 Task: In the  document dashboard.htmlSelect Headings and apply  'Italics' Select the text and align it to the  'Center'. Select the table and apply  All Borders
Action: Mouse moved to (404, 213)
Screenshot: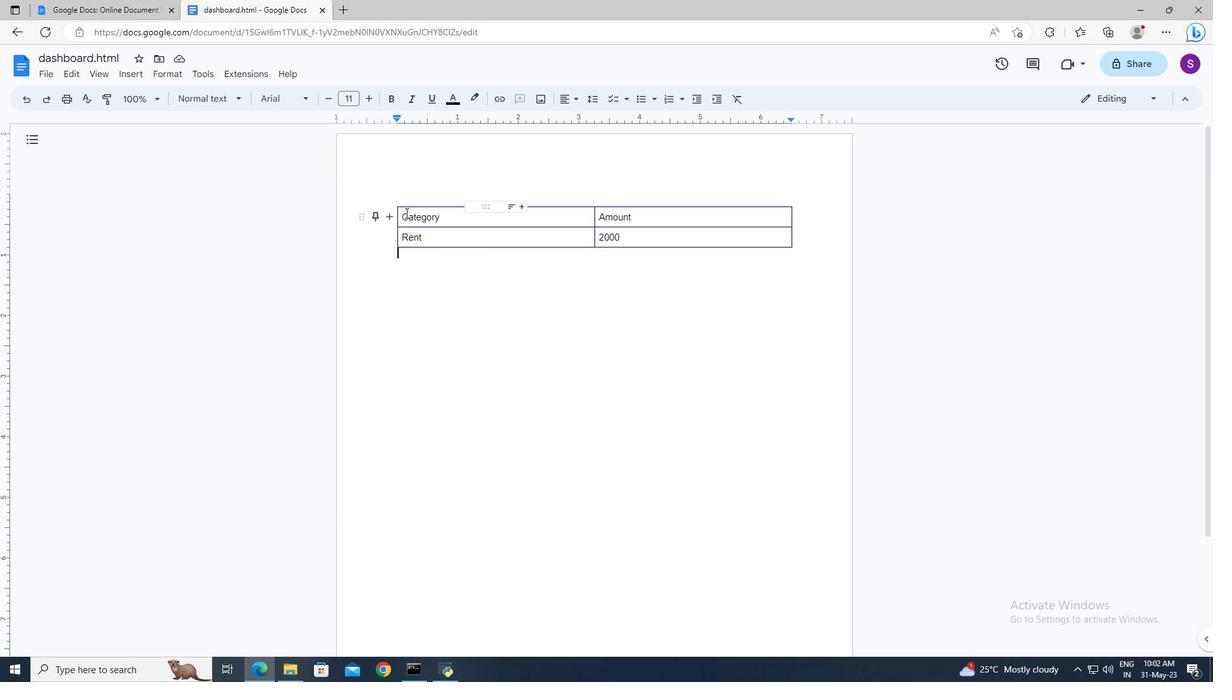 
Action: Mouse pressed left at (404, 213)
Screenshot: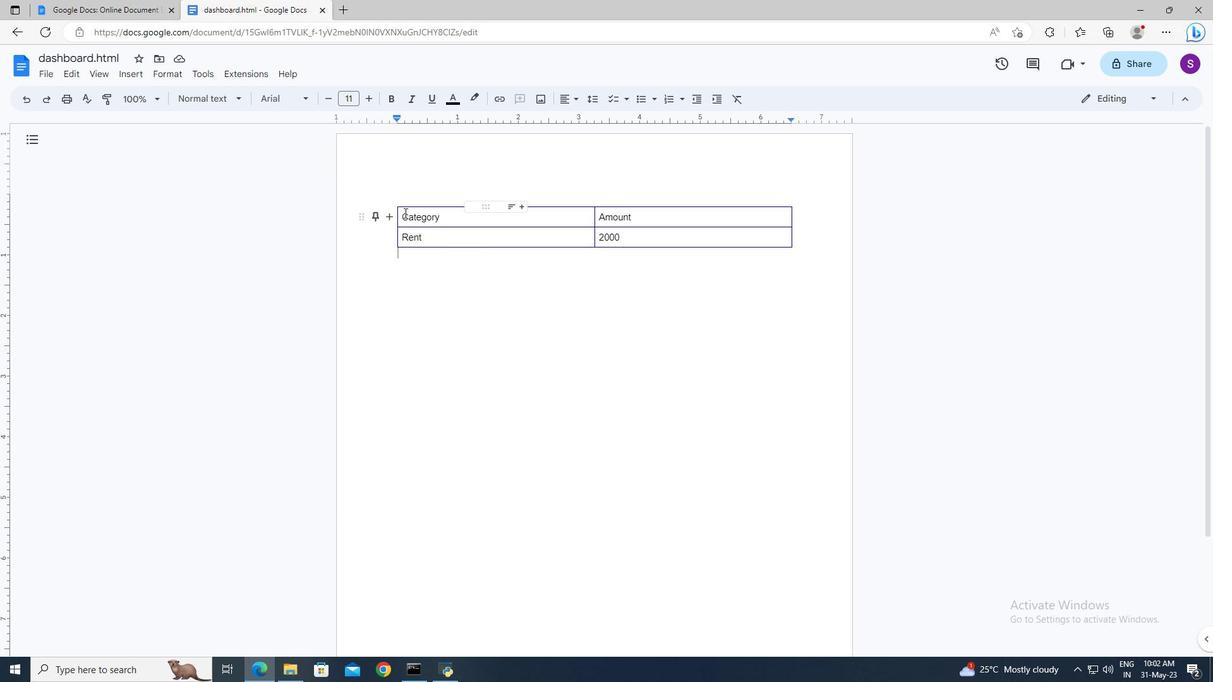 
Action: Mouse moved to (405, 218)
Screenshot: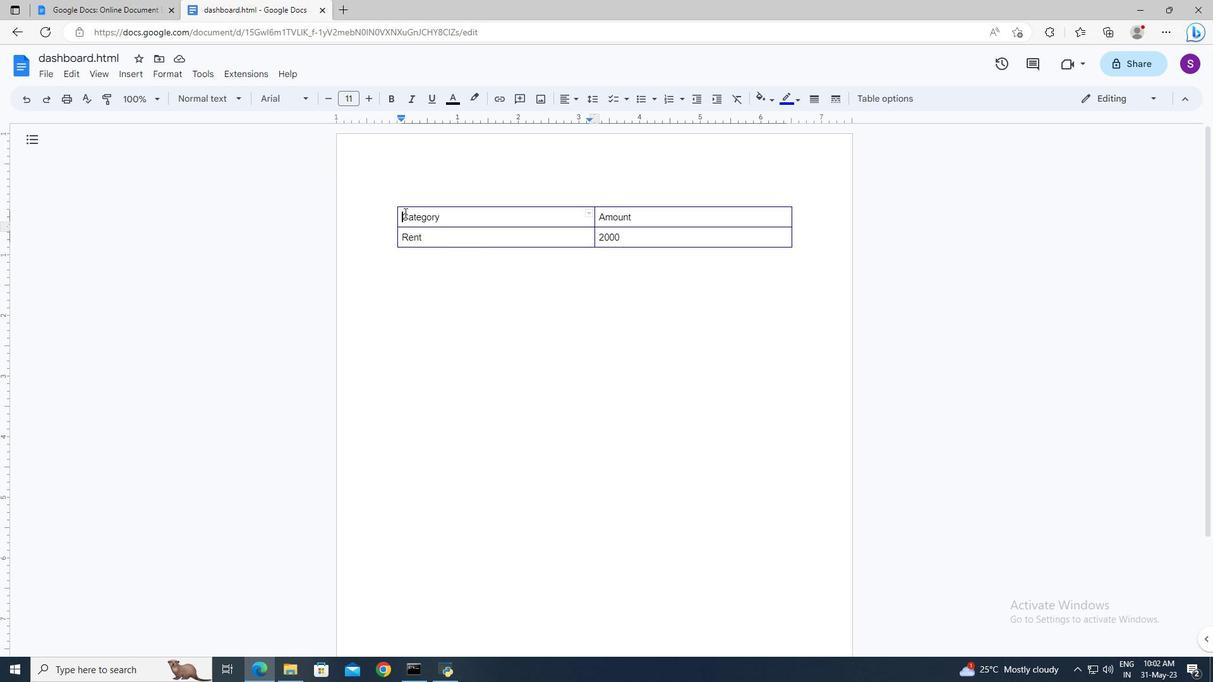 
Action: Key pressed <Key.shift><Key.right><Key.right><Key.right><Key.right>
Screenshot: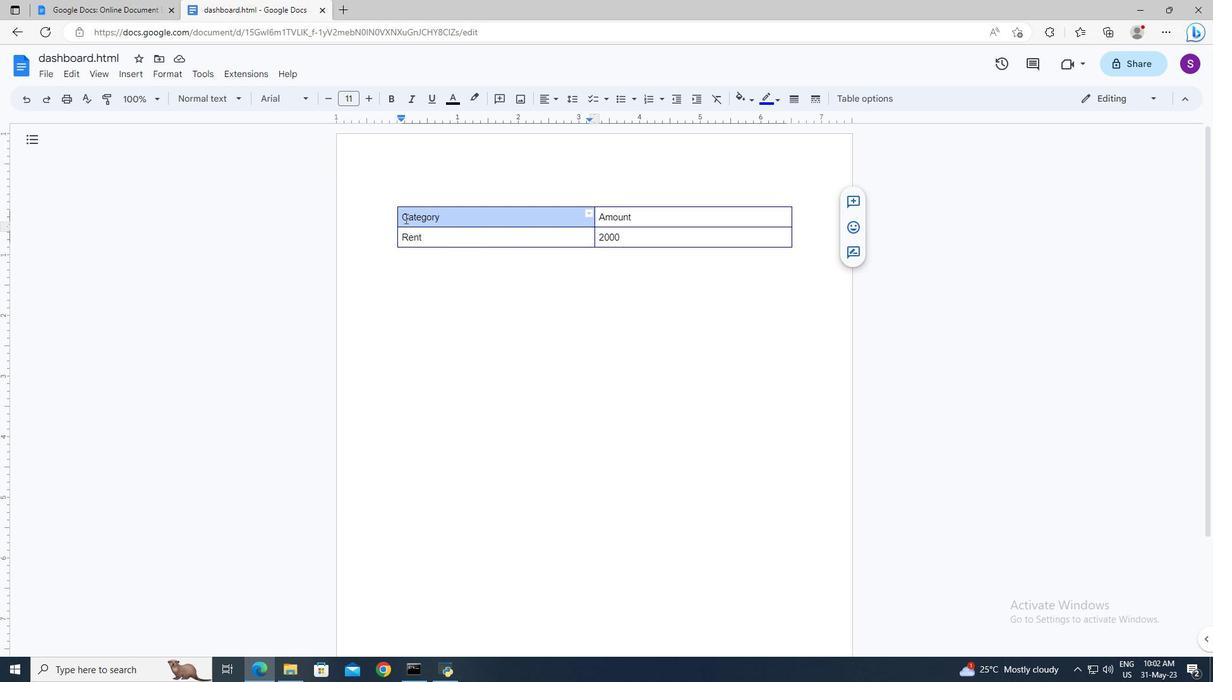 
Action: Mouse moved to (409, 102)
Screenshot: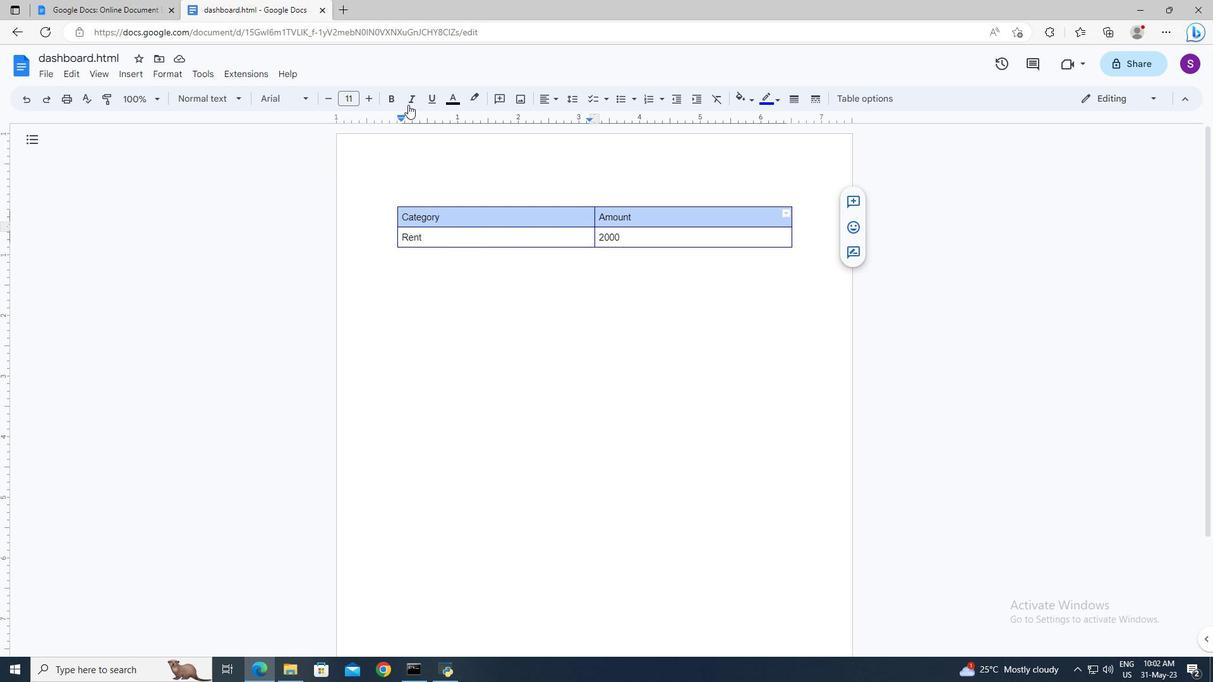 
Action: Mouse pressed left at (409, 102)
Screenshot: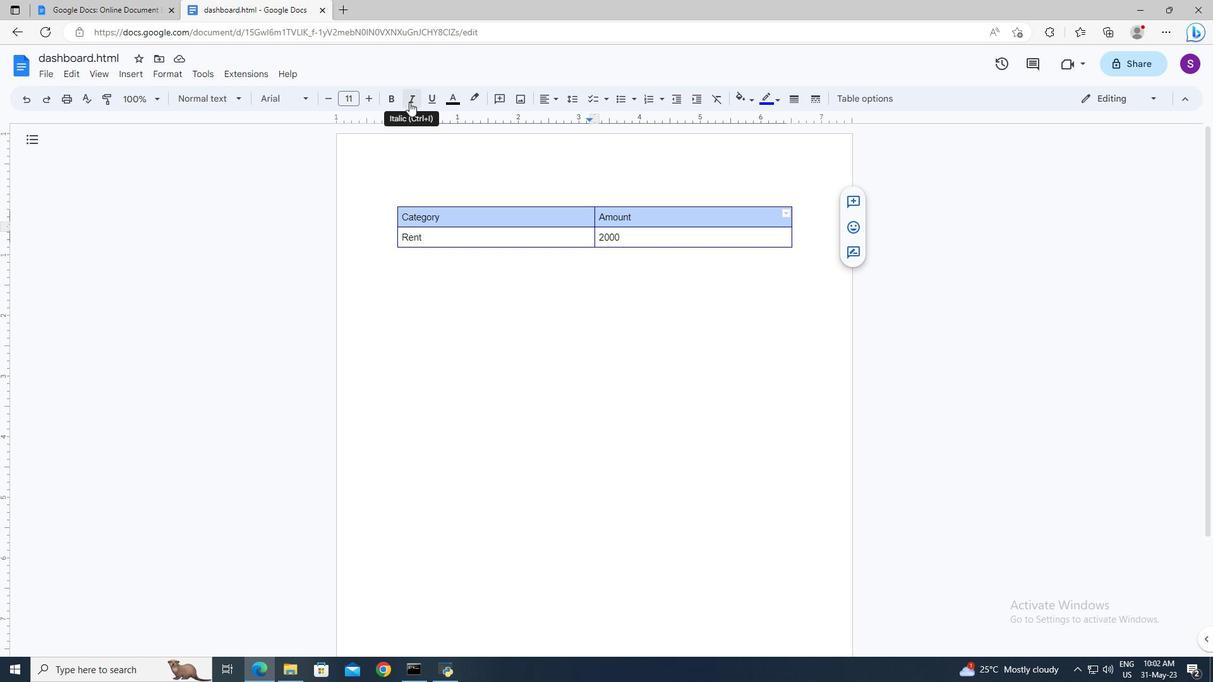 
Action: Mouse moved to (479, 232)
Screenshot: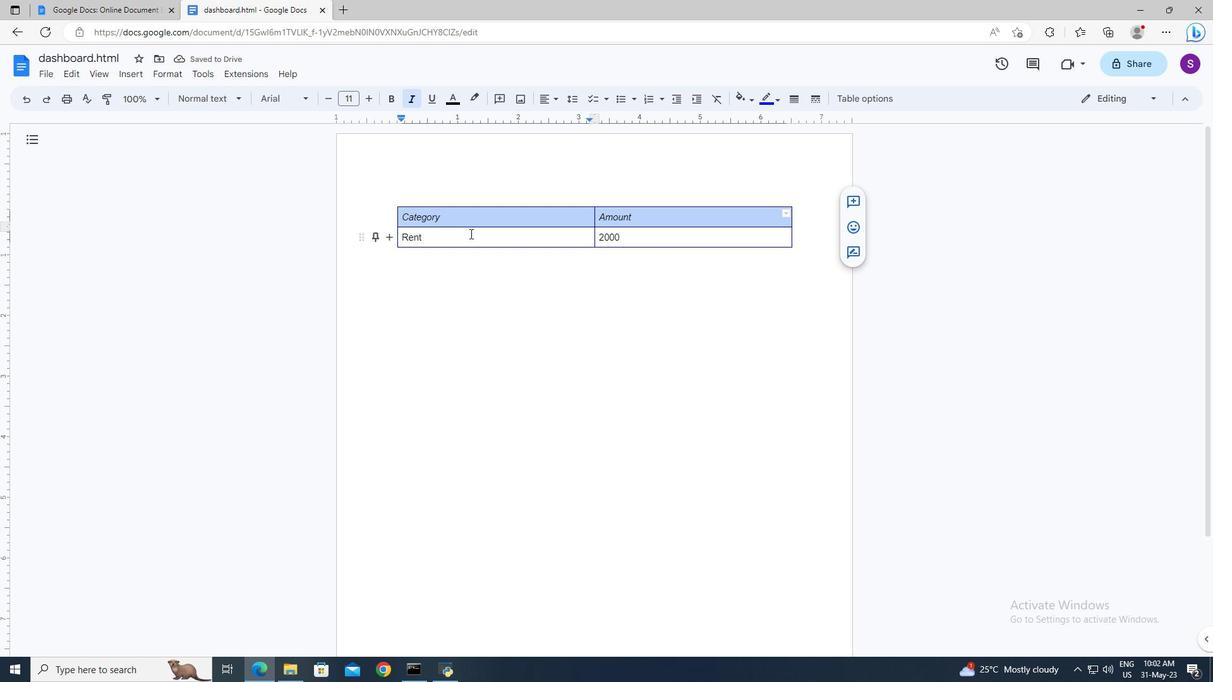 
Action: Key pressed ctrl+A
Screenshot: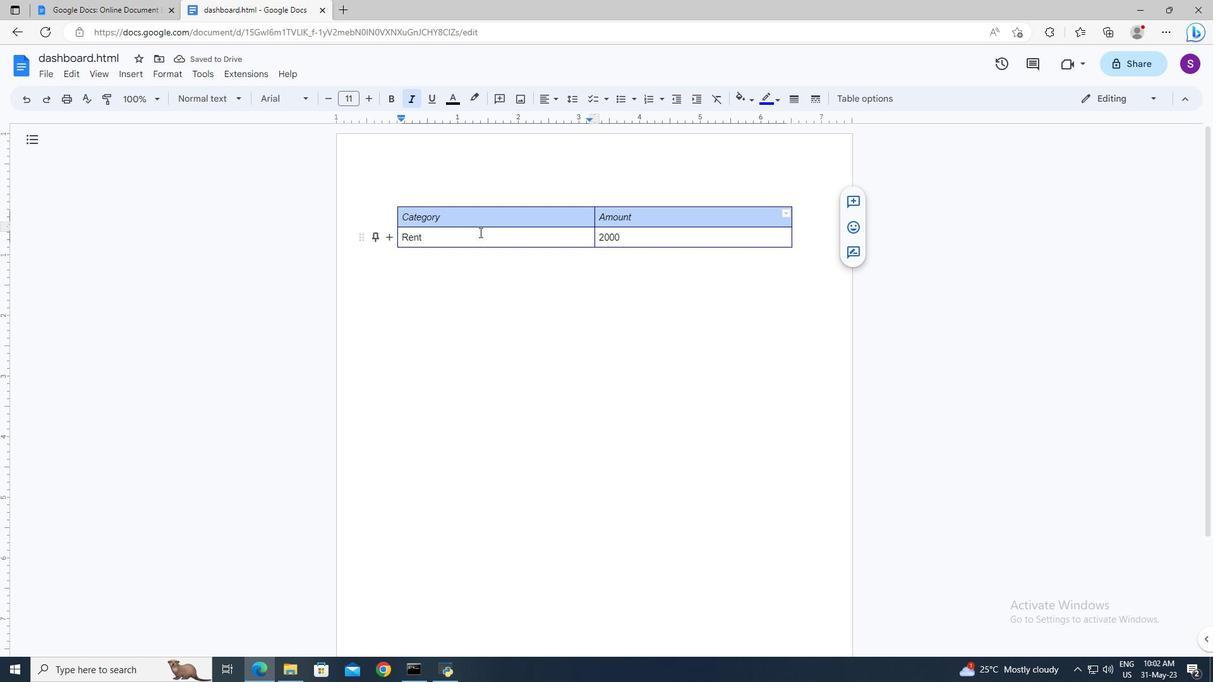 
Action: Mouse moved to (571, 101)
Screenshot: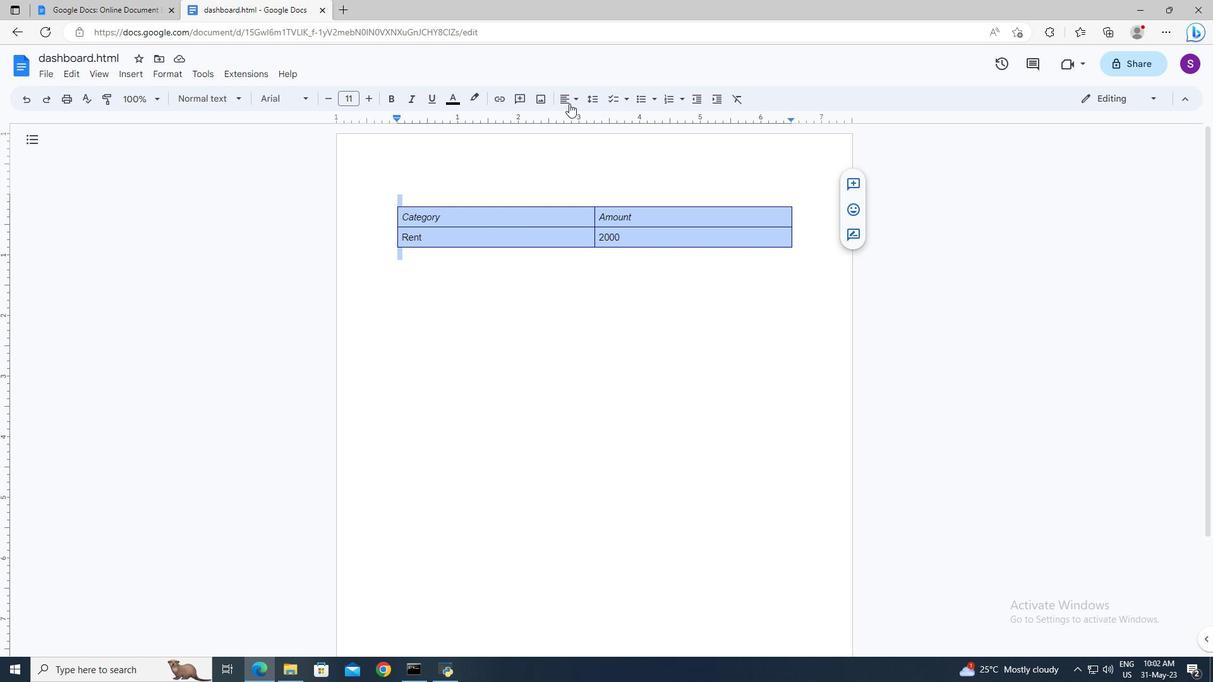 
Action: Mouse pressed left at (571, 101)
Screenshot: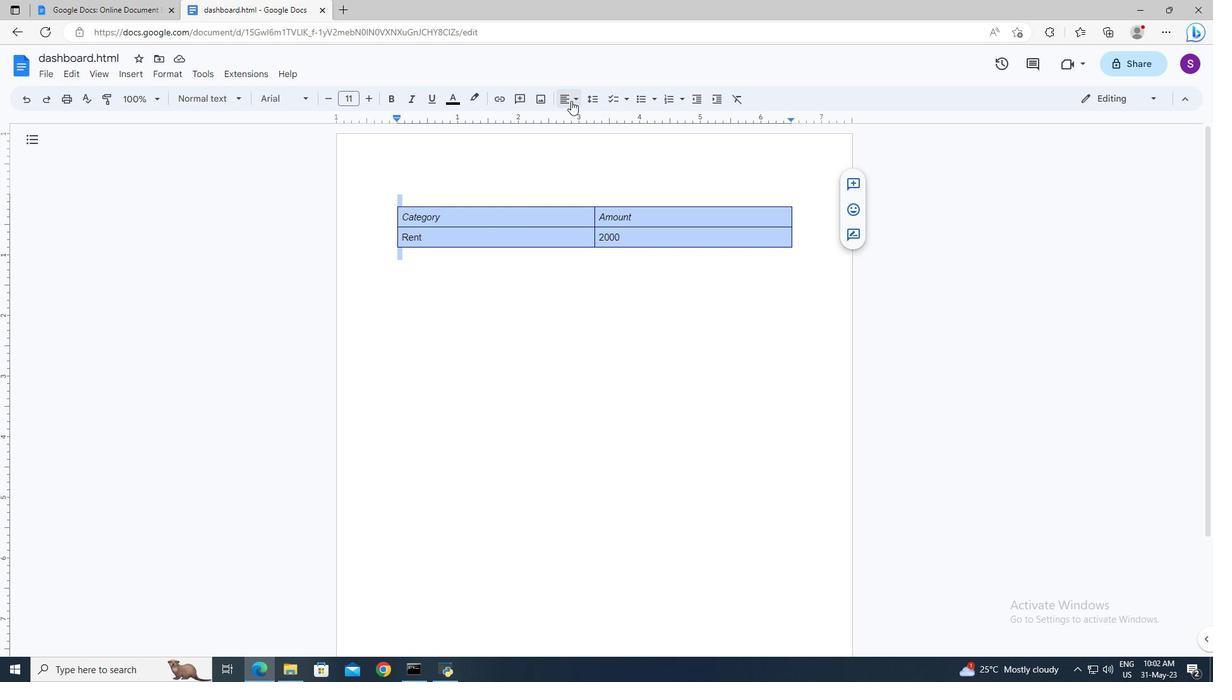 
Action: Mouse moved to (581, 121)
Screenshot: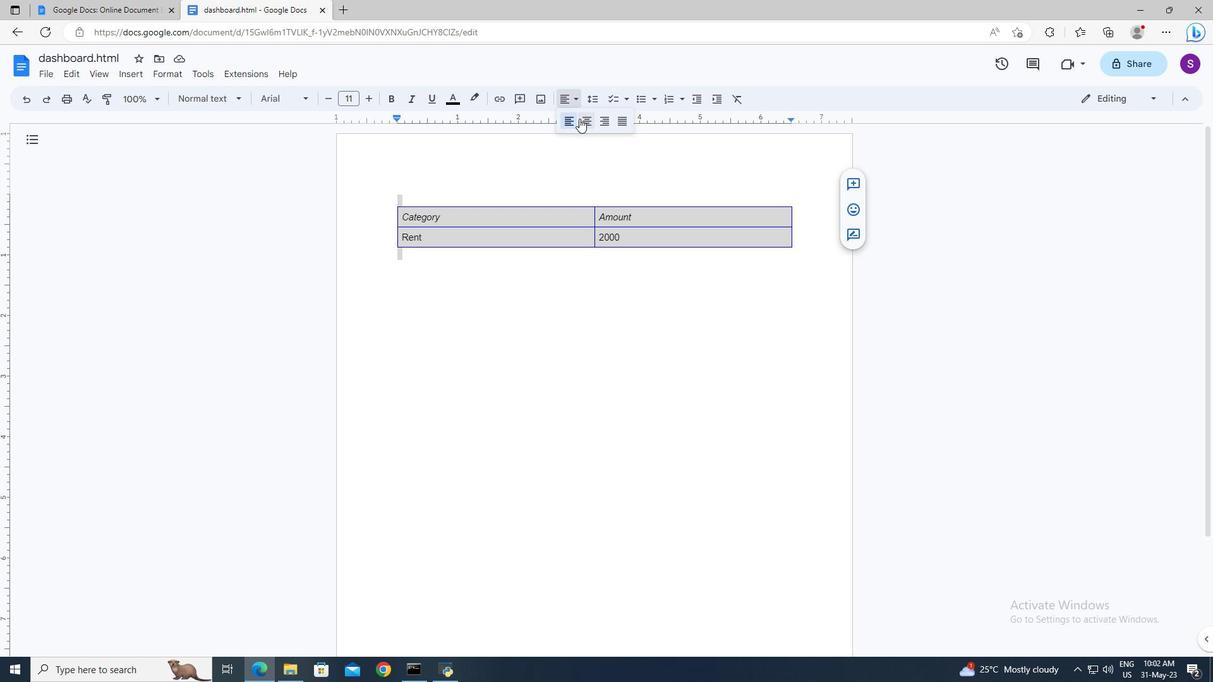 
Action: Mouse pressed left at (581, 121)
Screenshot: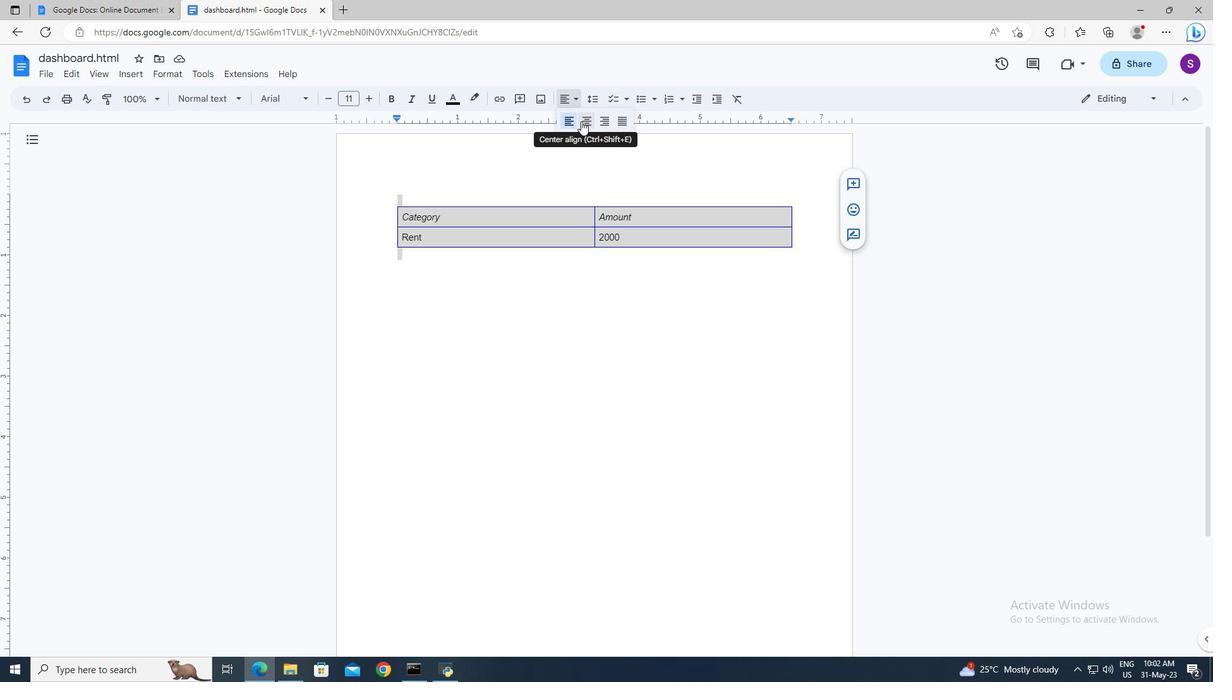 
Action: Mouse moved to (183, 79)
Screenshot: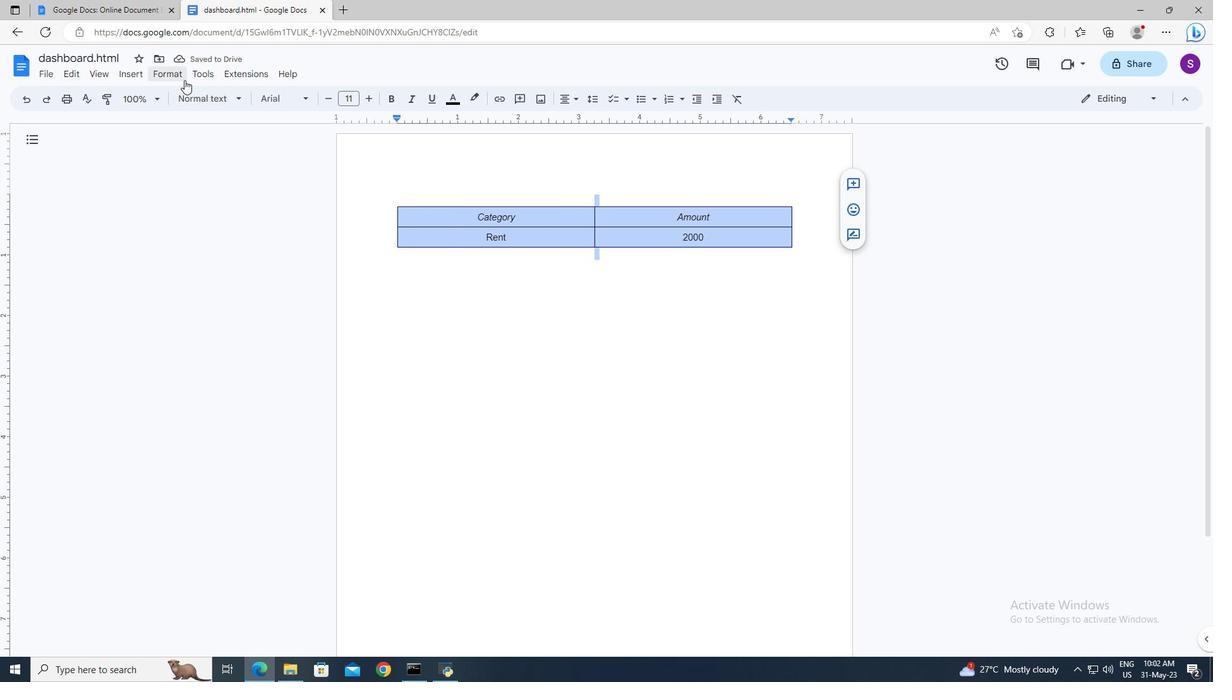 
Action: Mouse pressed left at (183, 79)
Screenshot: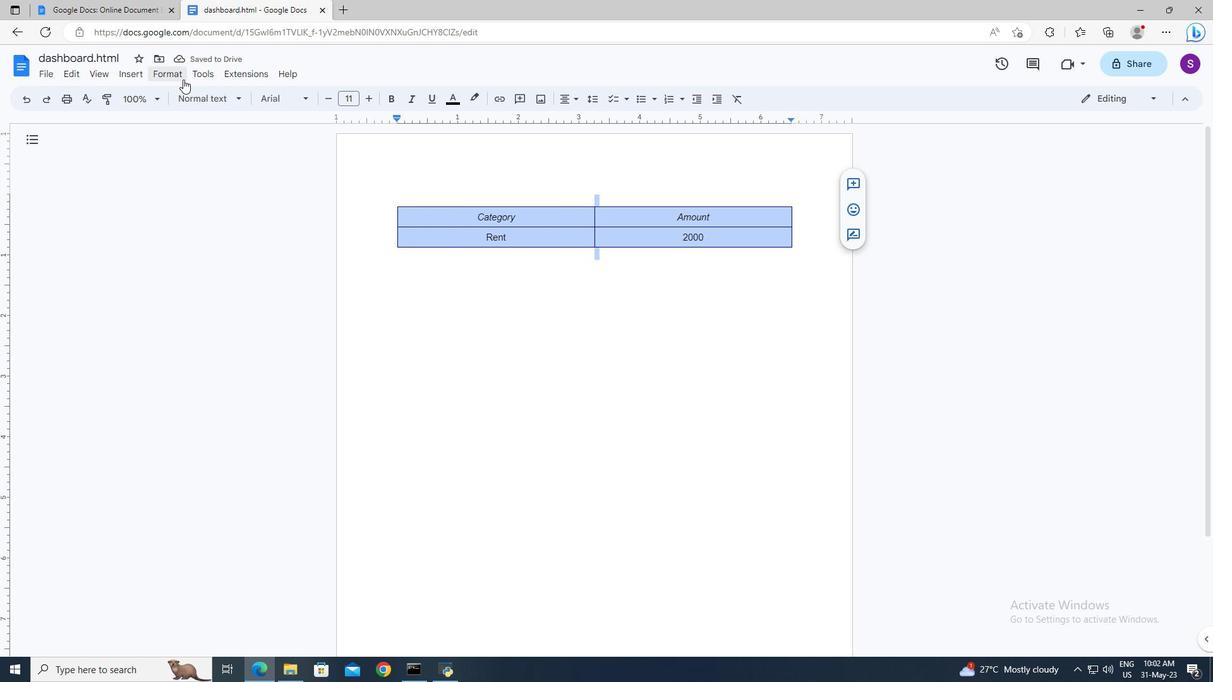 
Action: Mouse moved to (371, 117)
Screenshot: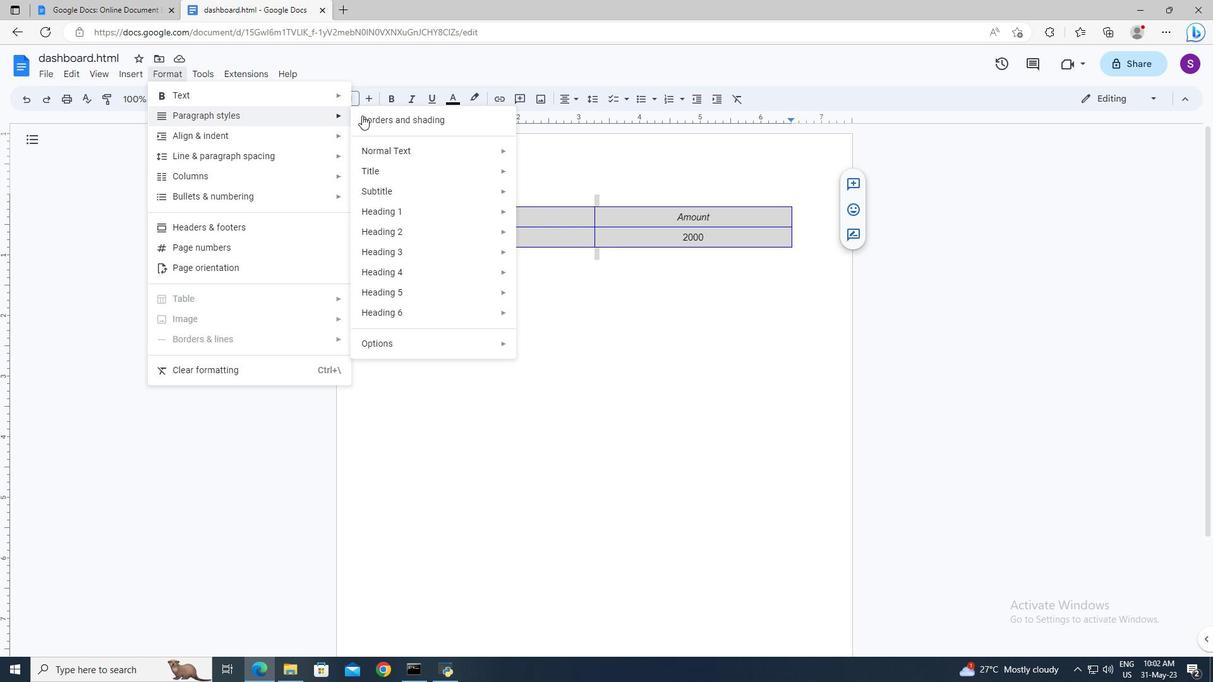
Action: Mouse pressed left at (371, 117)
Screenshot: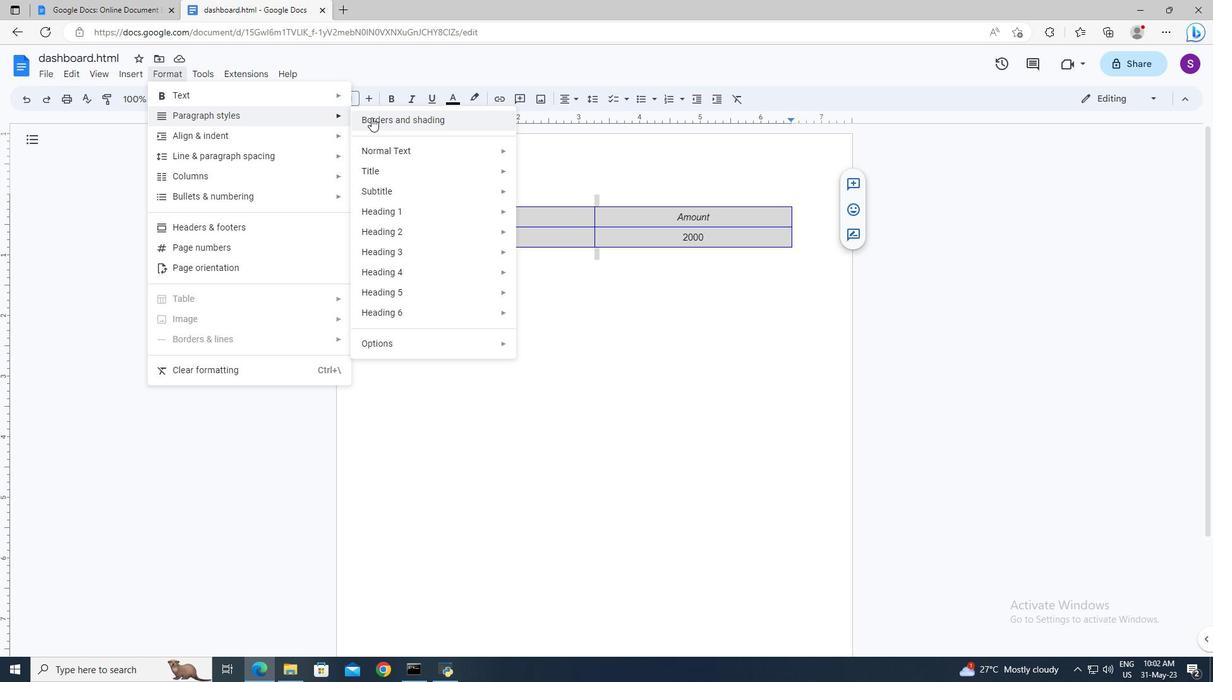 
Action: Mouse moved to (573, 265)
Screenshot: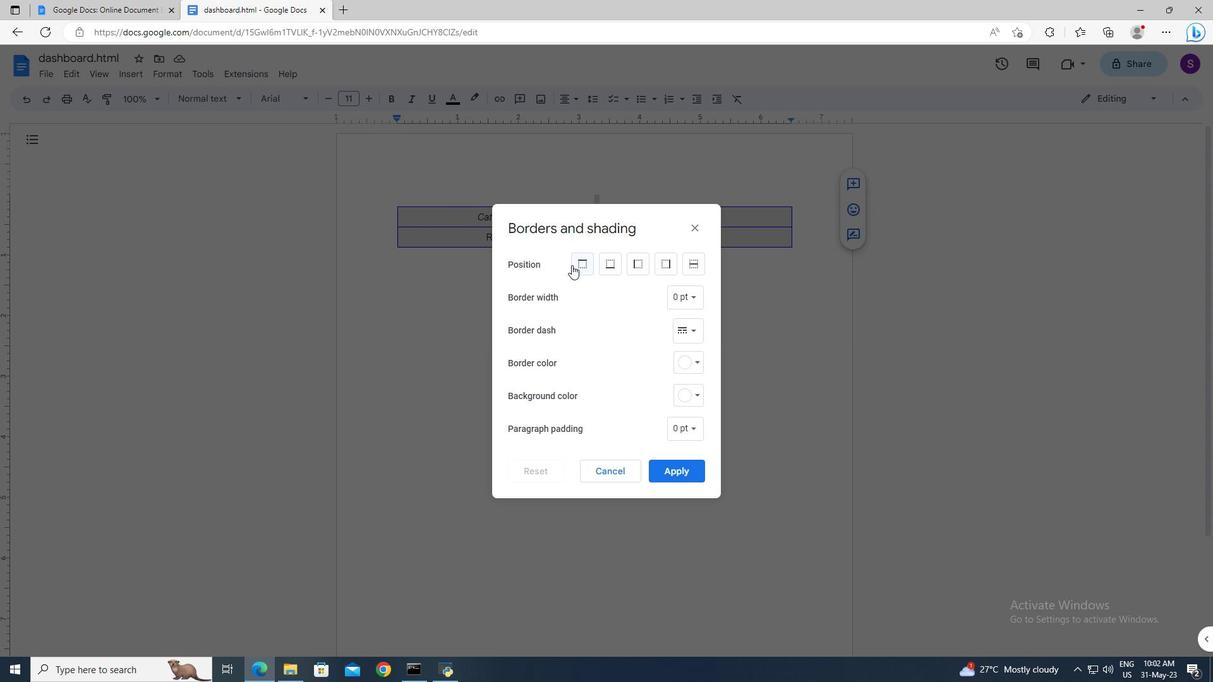
Action: Mouse pressed left at (573, 265)
Screenshot: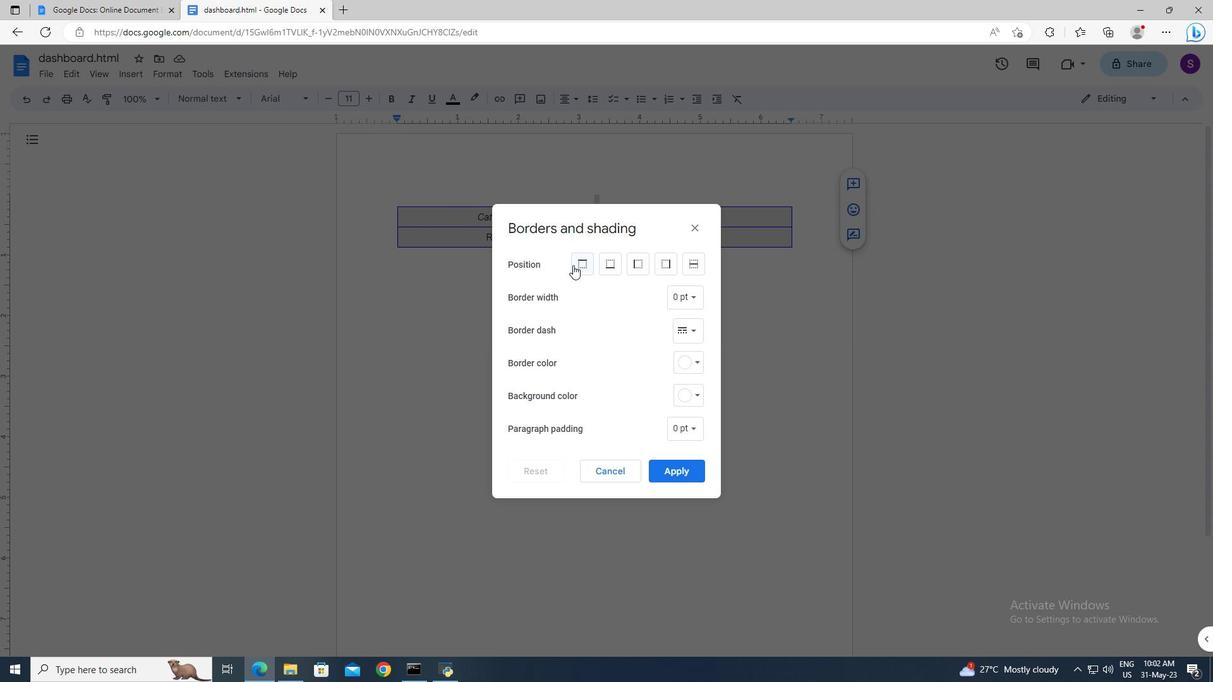 
Action: Mouse moved to (599, 266)
Screenshot: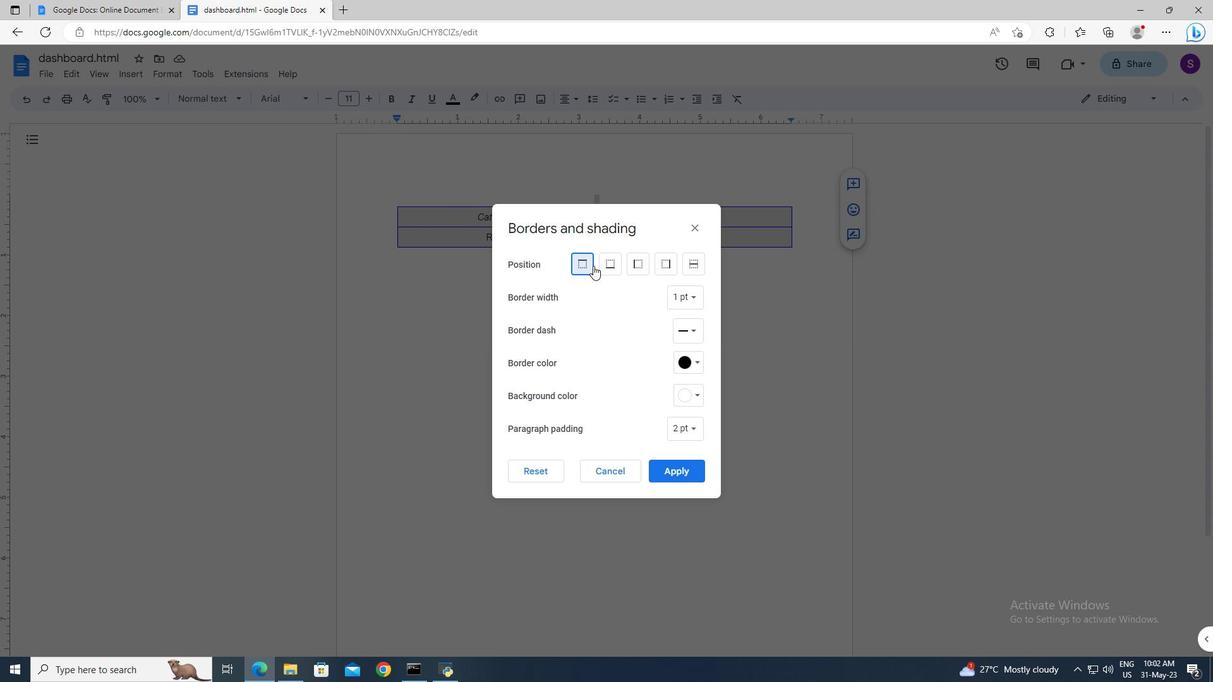
Action: Mouse pressed left at (599, 266)
Screenshot: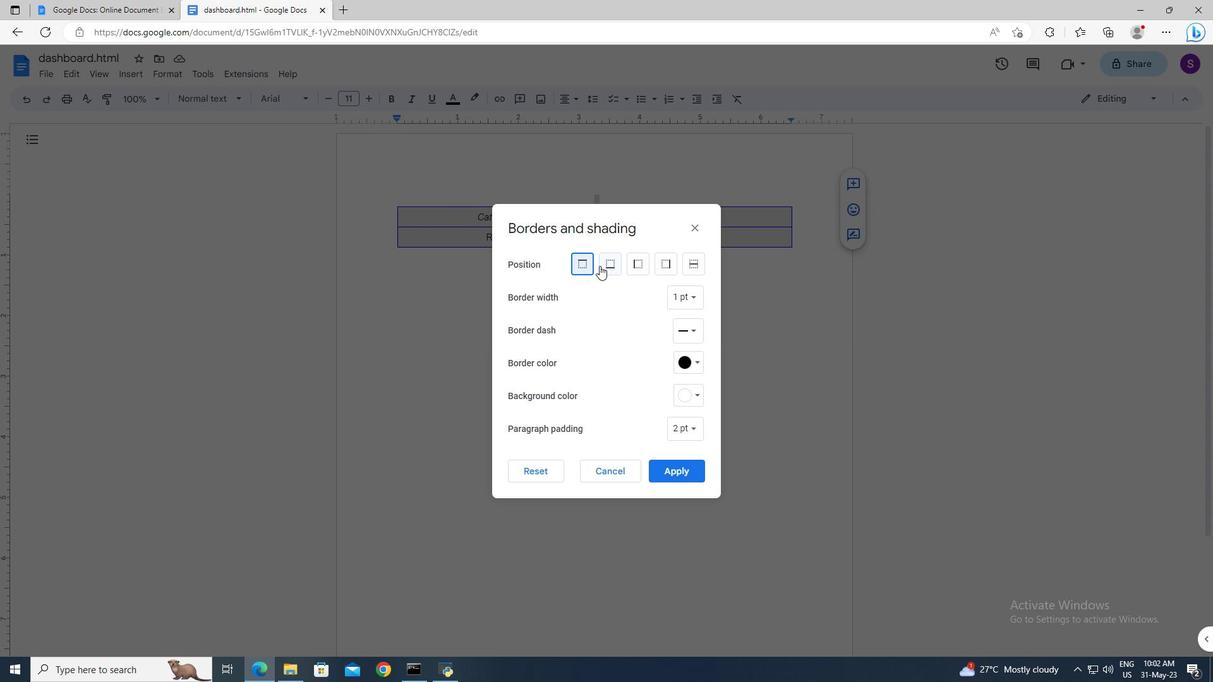 
Action: Mouse moved to (632, 268)
Screenshot: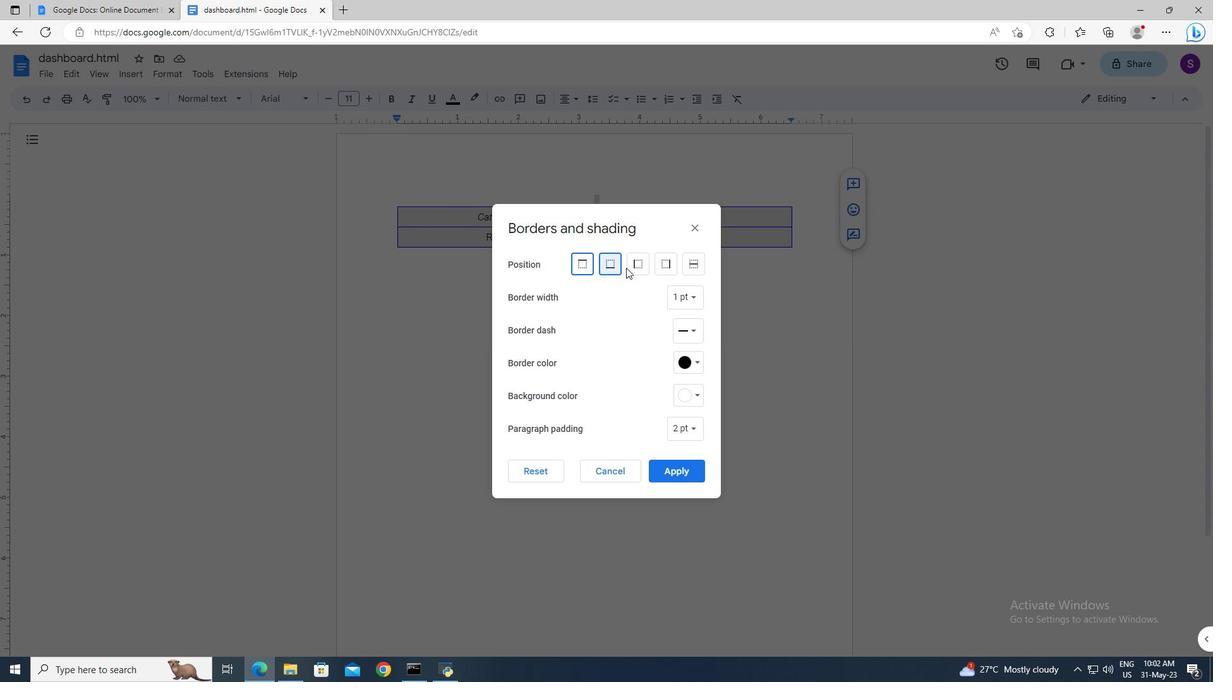 
Action: Mouse pressed left at (632, 268)
Screenshot: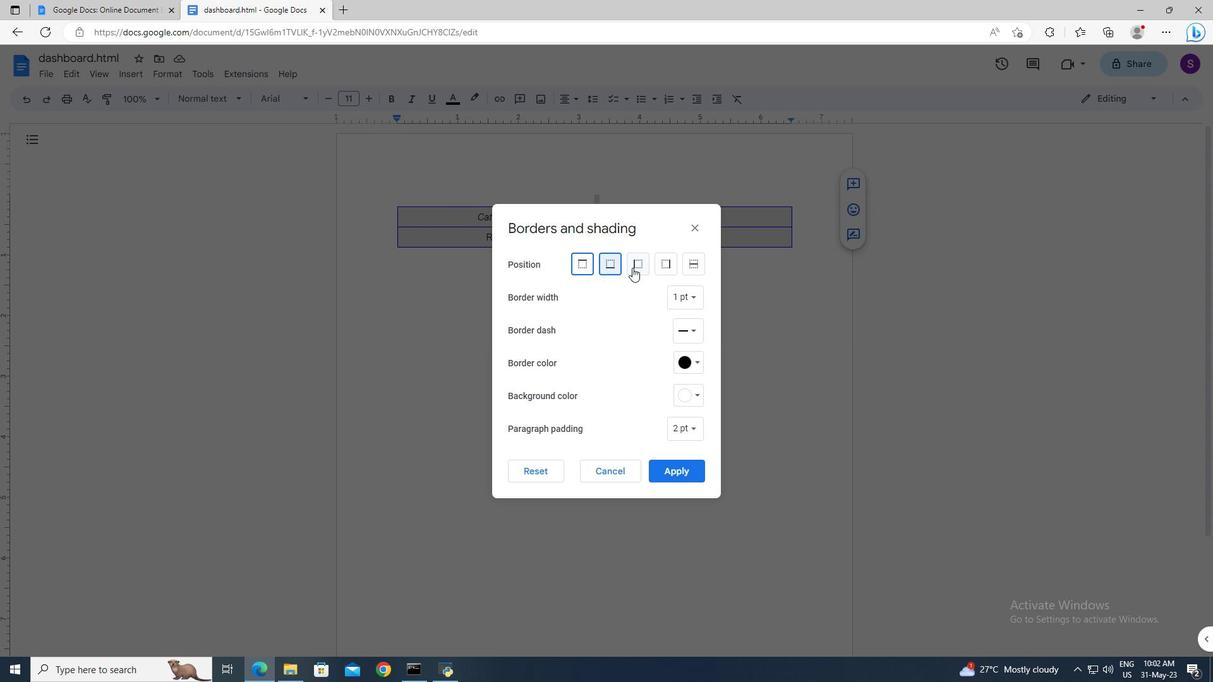 
Action: Mouse moved to (656, 266)
Screenshot: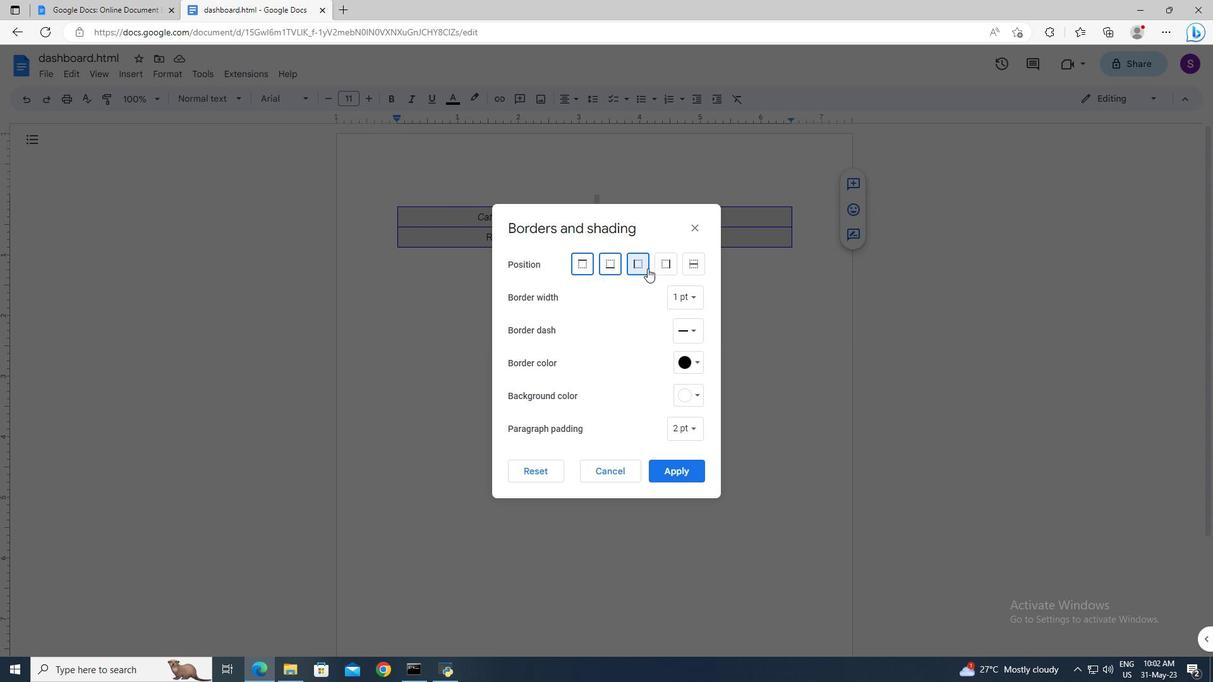 
Action: Mouse pressed left at (656, 266)
Screenshot: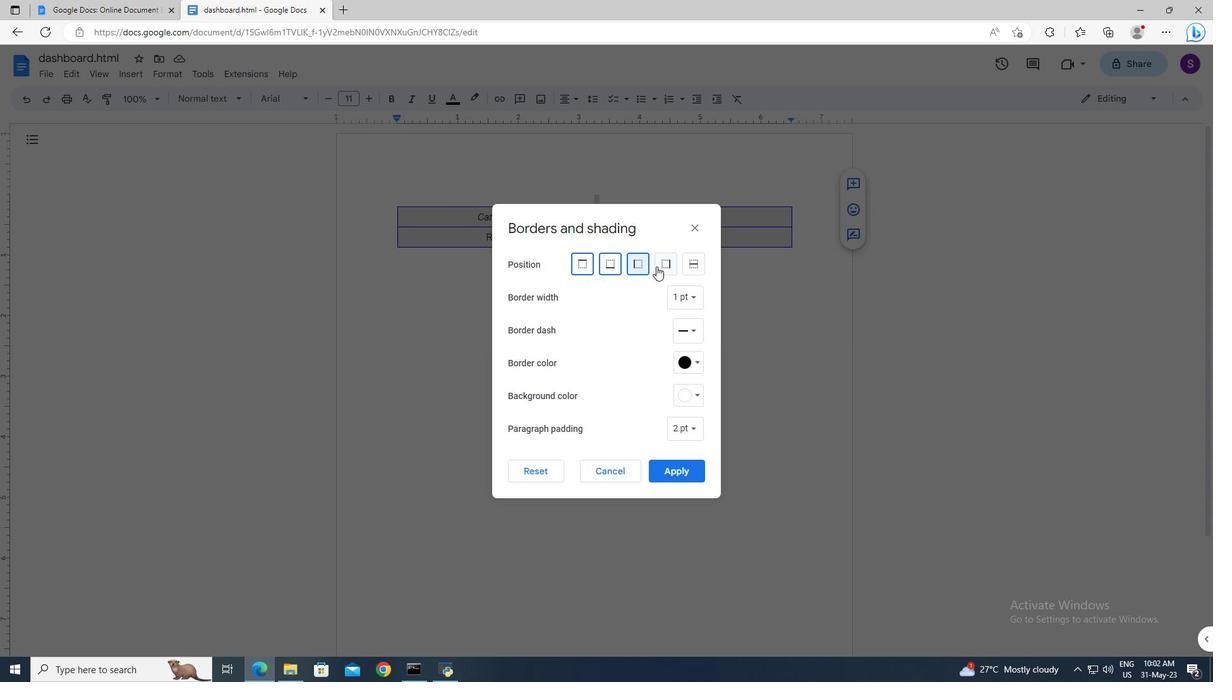 
Action: Mouse moved to (691, 470)
Screenshot: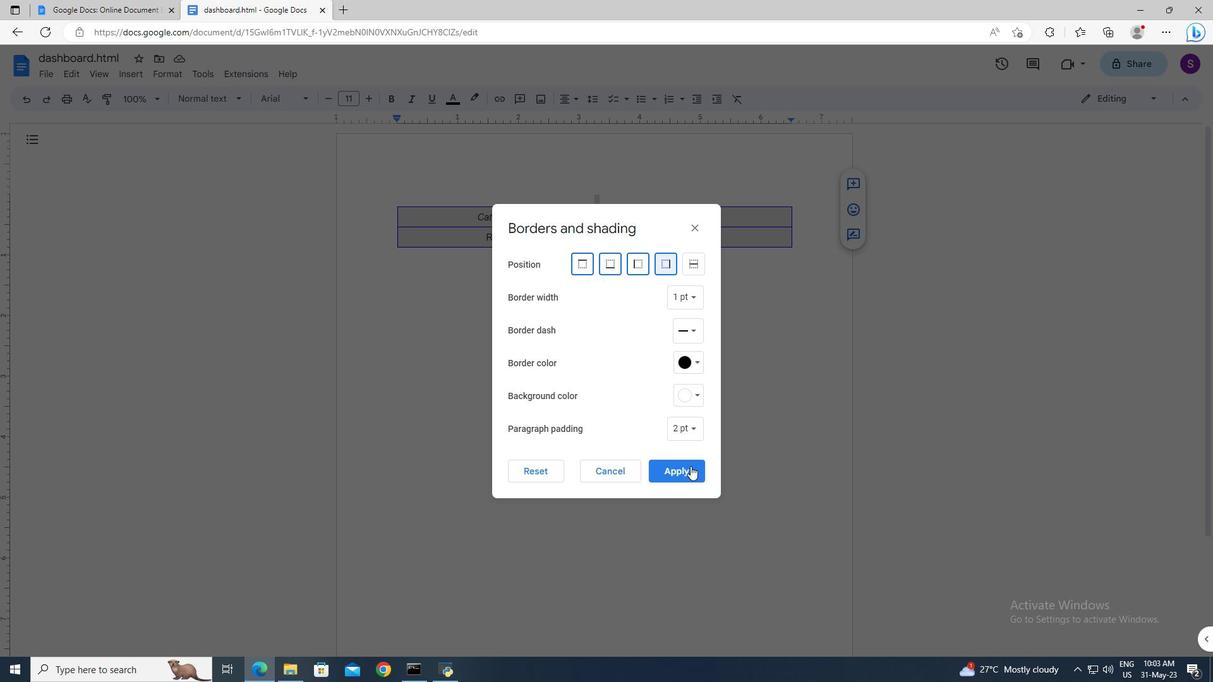 
Action: Mouse pressed left at (691, 470)
Screenshot: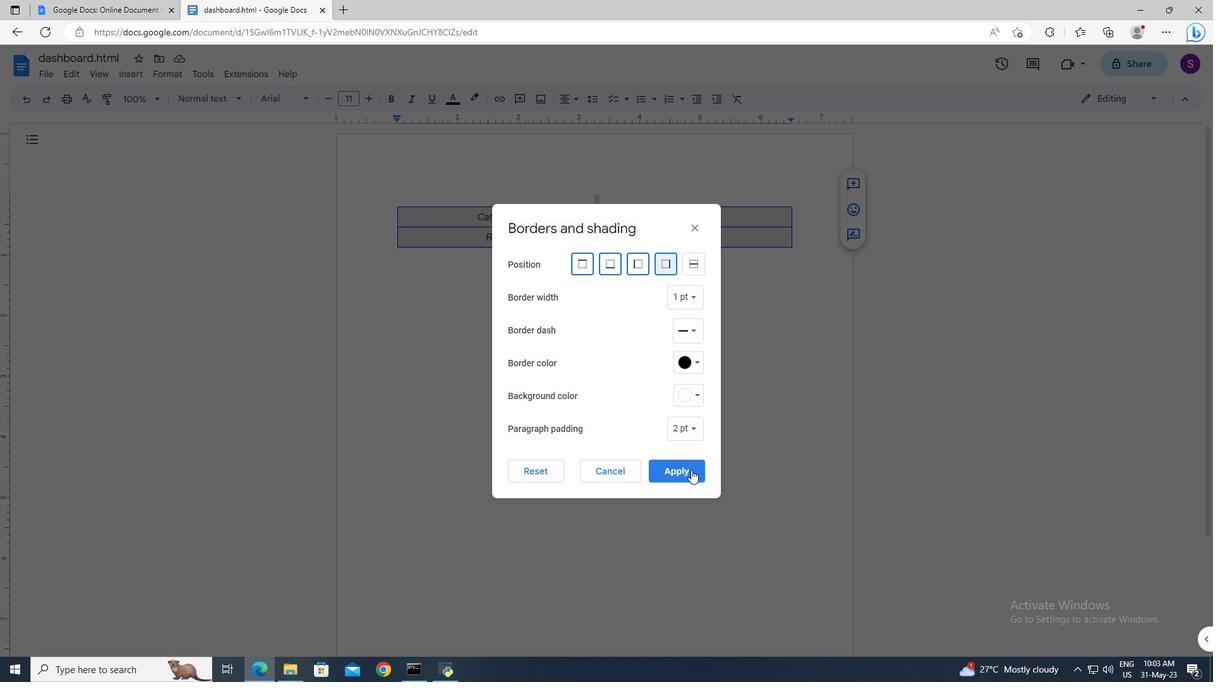 
Action: Mouse moved to (692, 391)
Screenshot: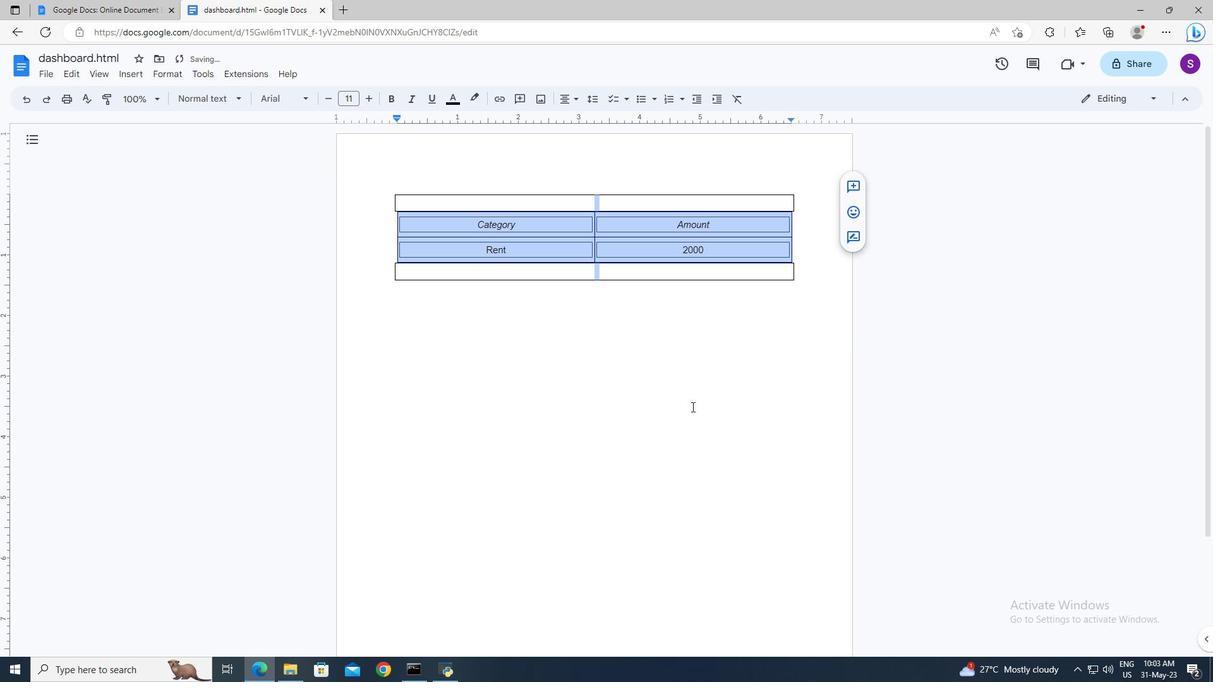 
Action: Mouse pressed left at (692, 391)
Screenshot: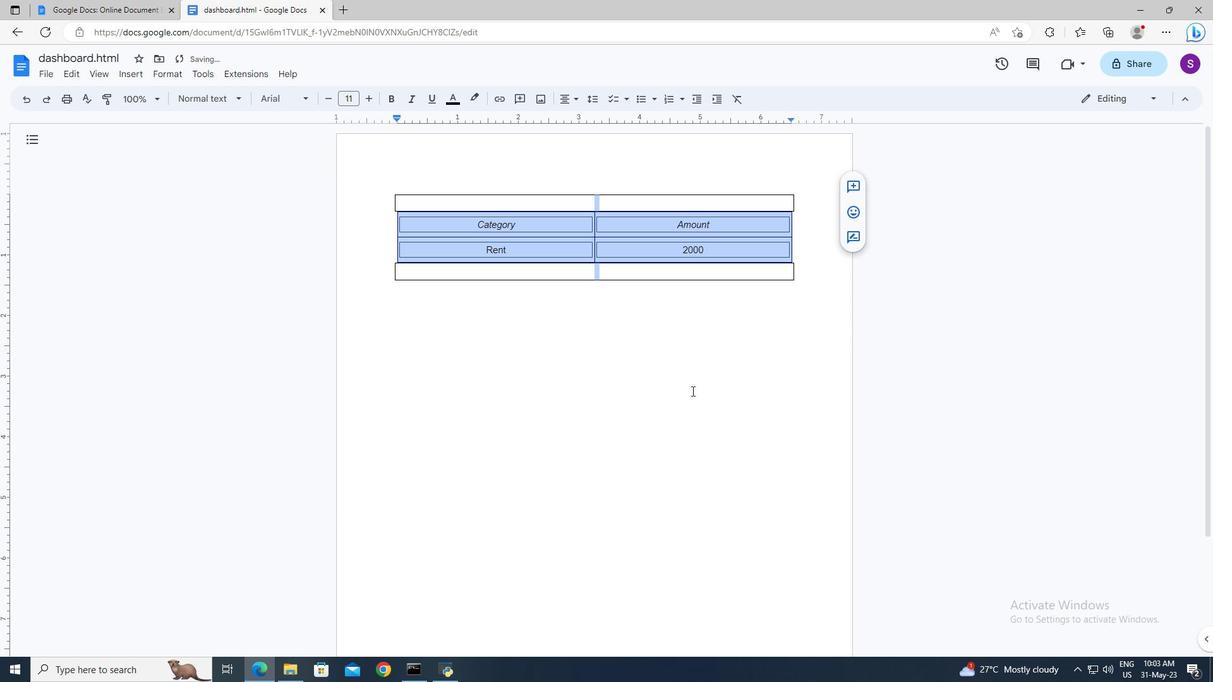 
